 Task: Create a sub task Release to Production / Go Live for the task  Create a new online platform for online financial planning services in the project AvailPro , assign it to team member softage.1@softage.net and update the status of the sub task to  At Risk , set the priority of the sub task to Medium
Action: Mouse moved to (465, 372)
Screenshot: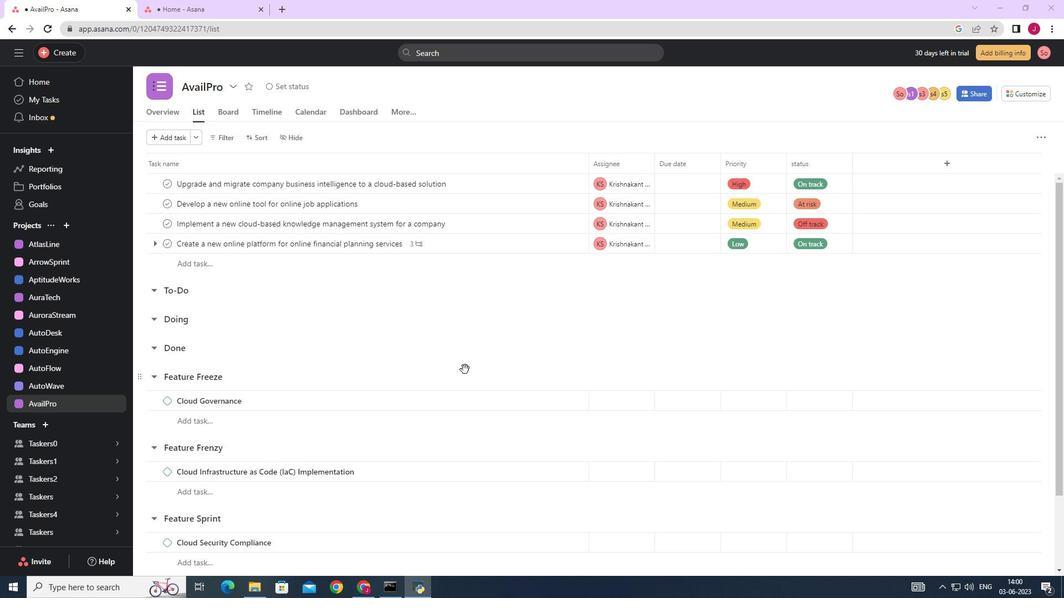 
Action: Mouse scrolled (465, 373) with delta (0, 0)
Screenshot: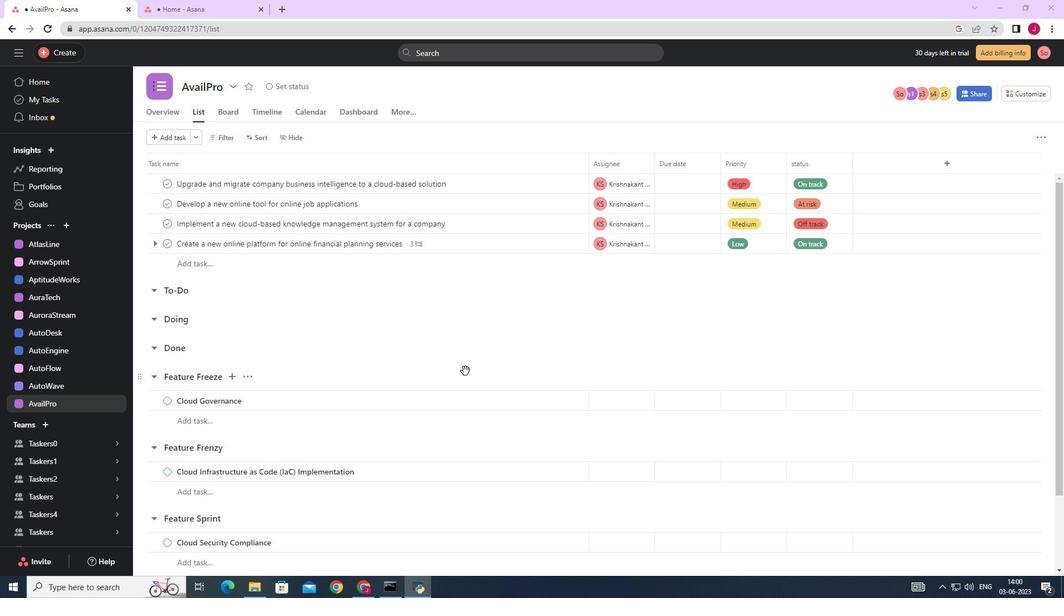 
Action: Mouse scrolled (465, 373) with delta (0, 0)
Screenshot: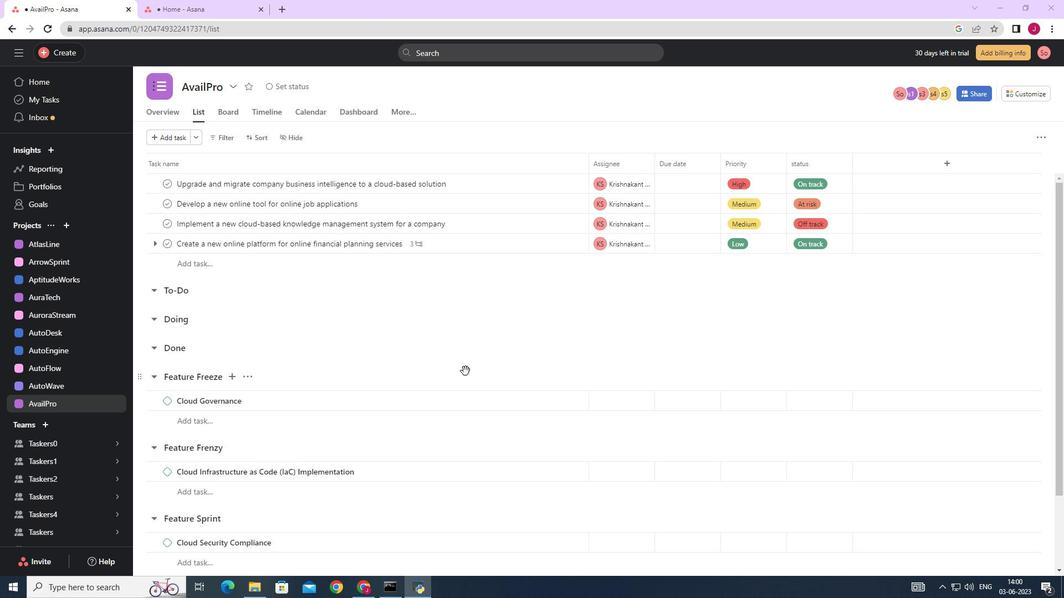 
Action: Mouse scrolled (465, 373) with delta (0, 0)
Screenshot: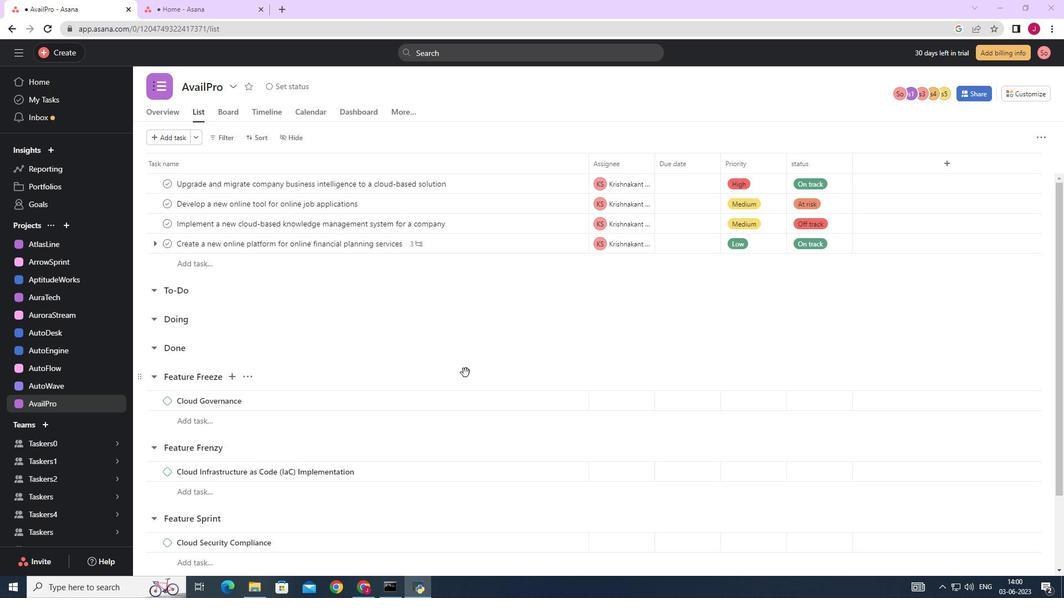 
Action: Mouse moved to (519, 248)
Screenshot: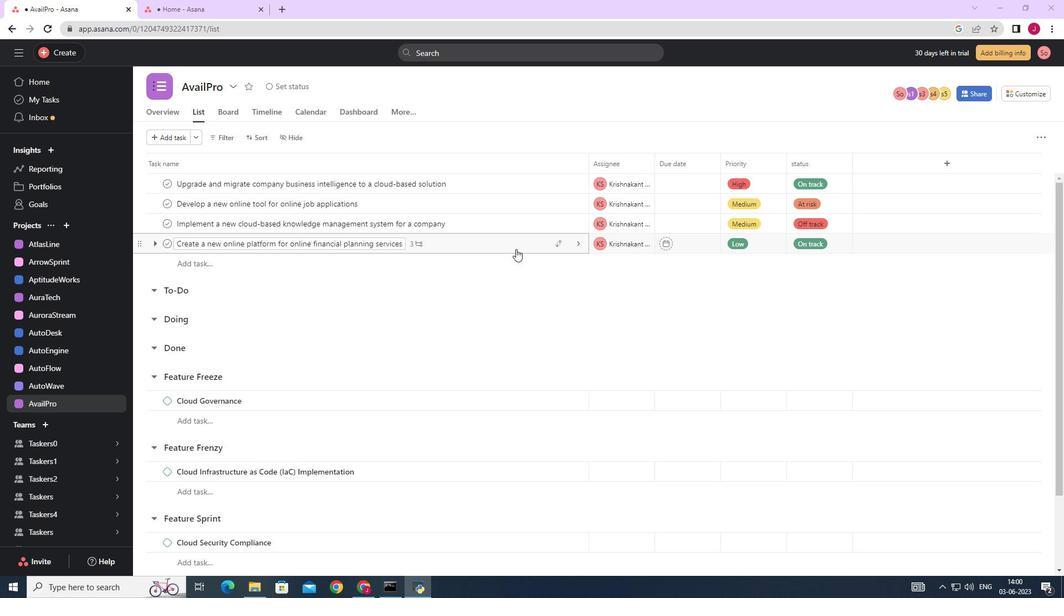 
Action: Mouse pressed left at (519, 248)
Screenshot: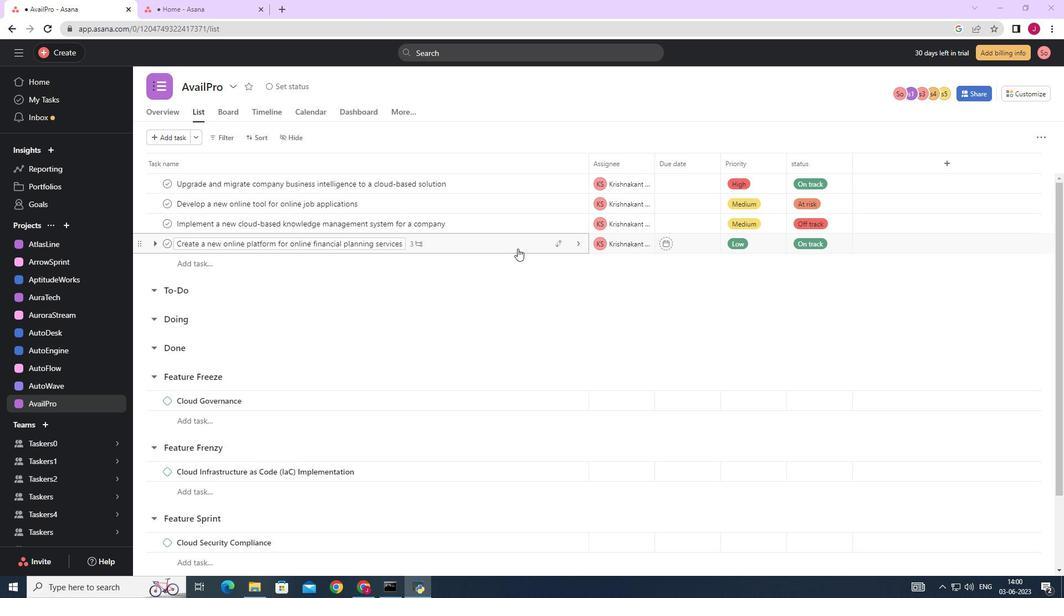 
Action: Mouse moved to (847, 371)
Screenshot: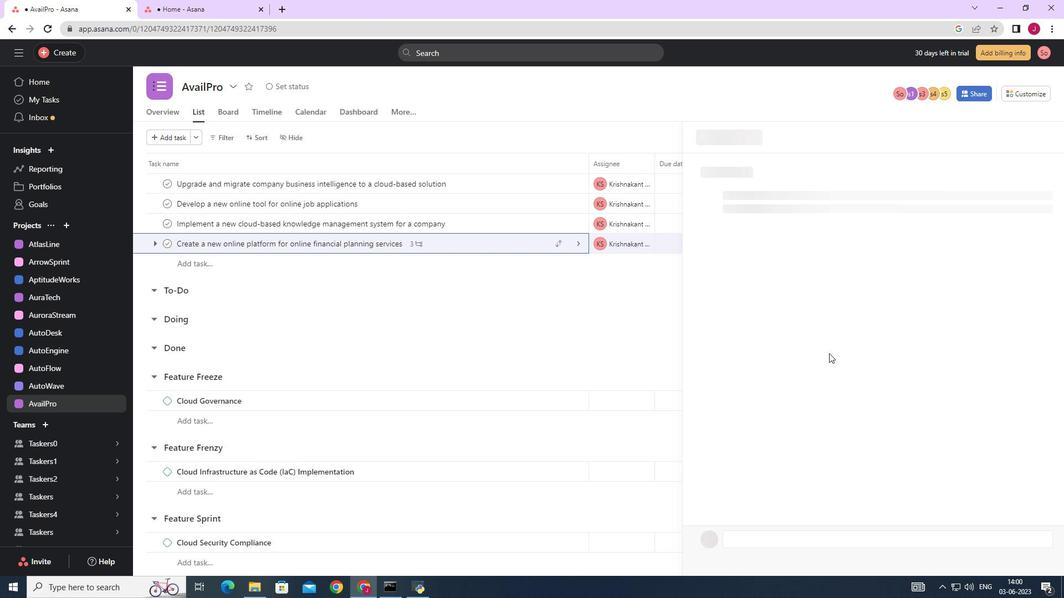 
Action: Mouse scrolled (847, 371) with delta (0, 0)
Screenshot: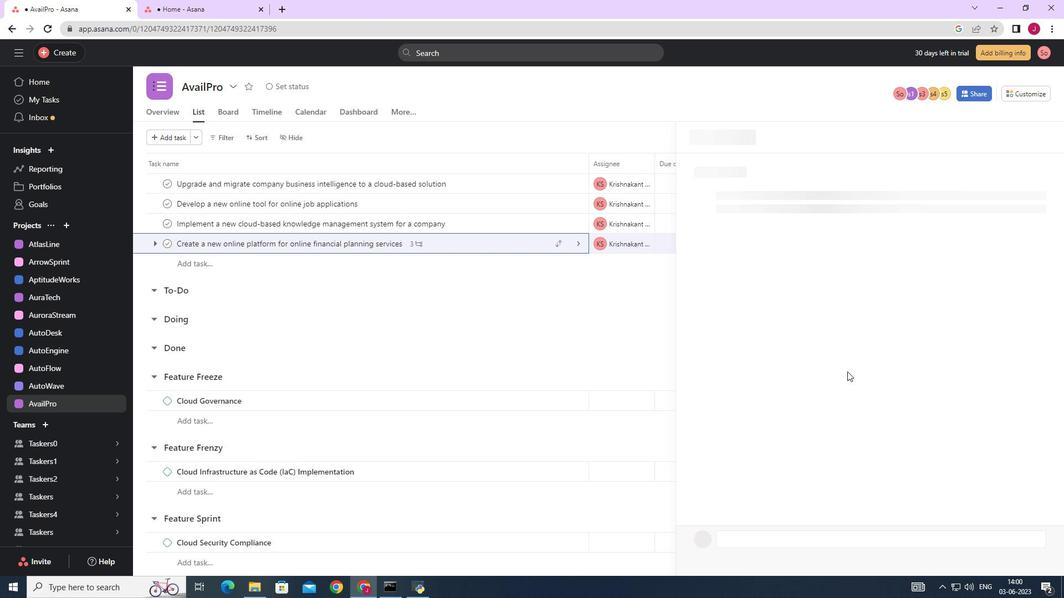
Action: Mouse scrolled (847, 371) with delta (0, 0)
Screenshot: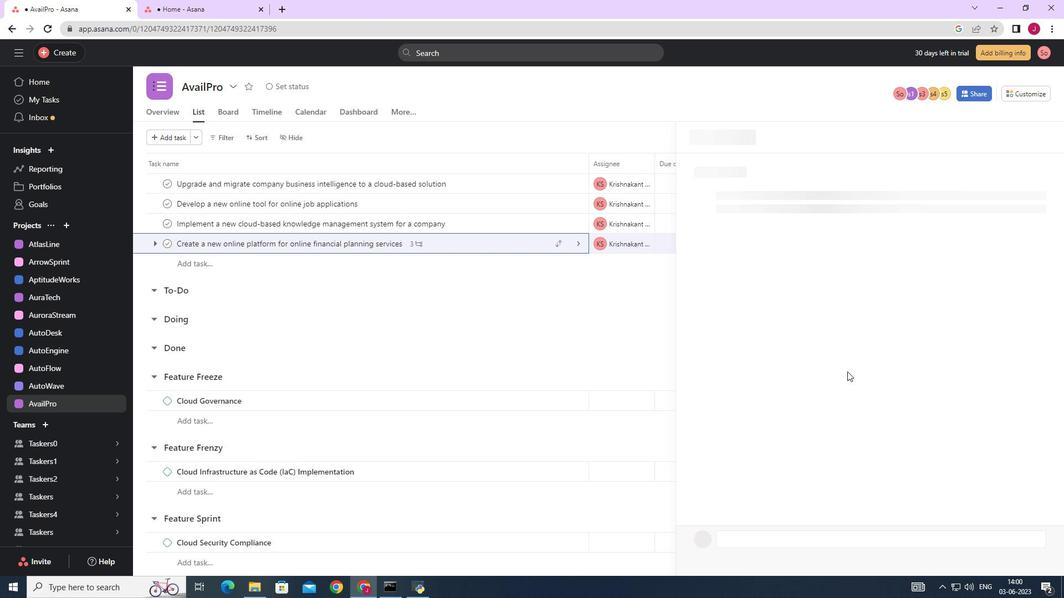 
Action: Mouse scrolled (847, 371) with delta (0, 0)
Screenshot: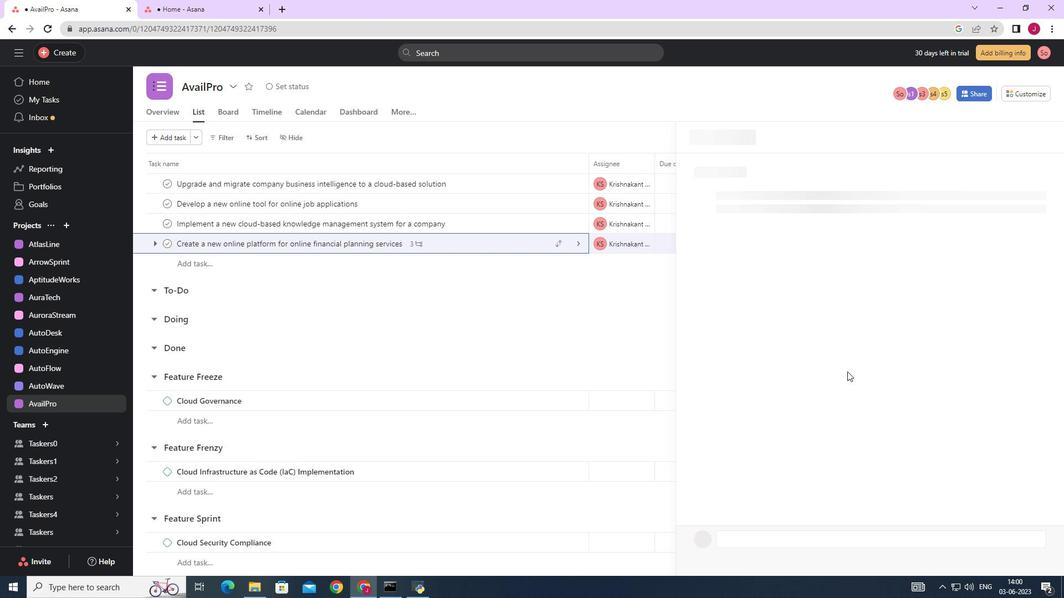 
Action: Mouse scrolled (847, 371) with delta (0, 0)
Screenshot: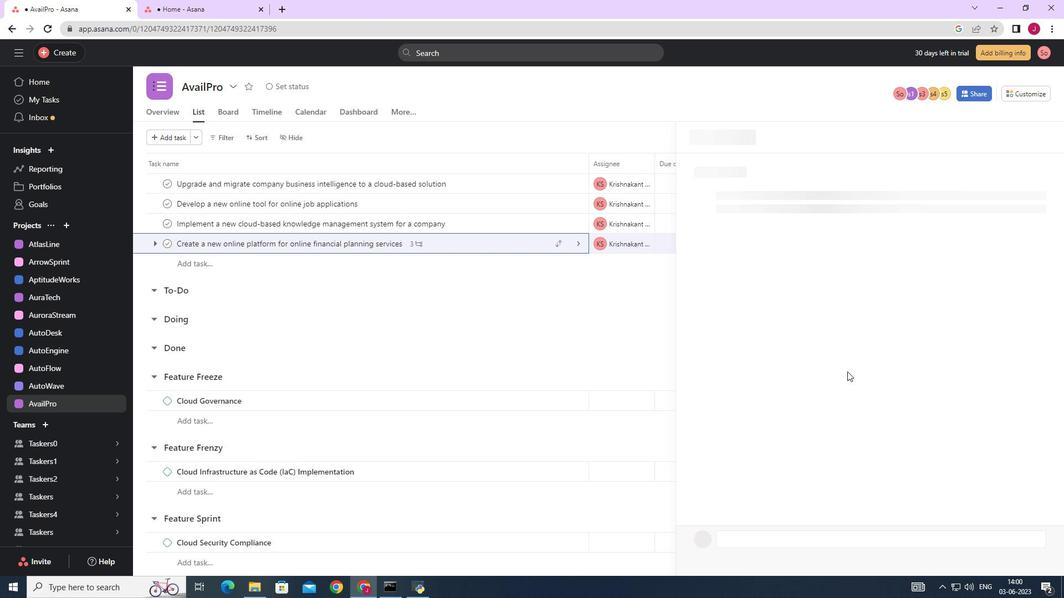 
Action: Mouse scrolled (847, 371) with delta (0, 0)
Screenshot: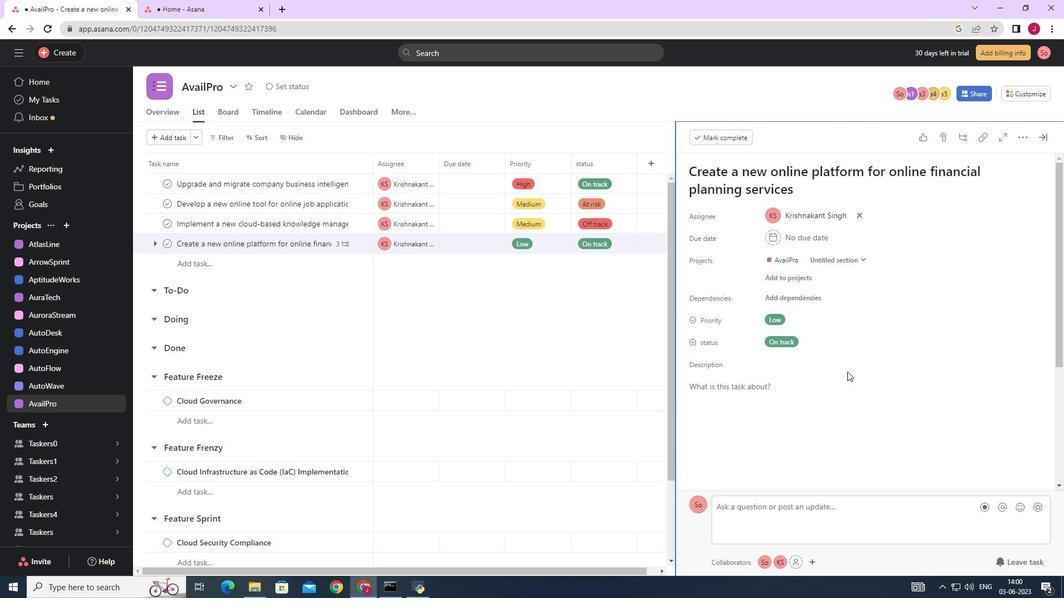 
Action: Mouse scrolled (847, 371) with delta (0, 0)
Screenshot: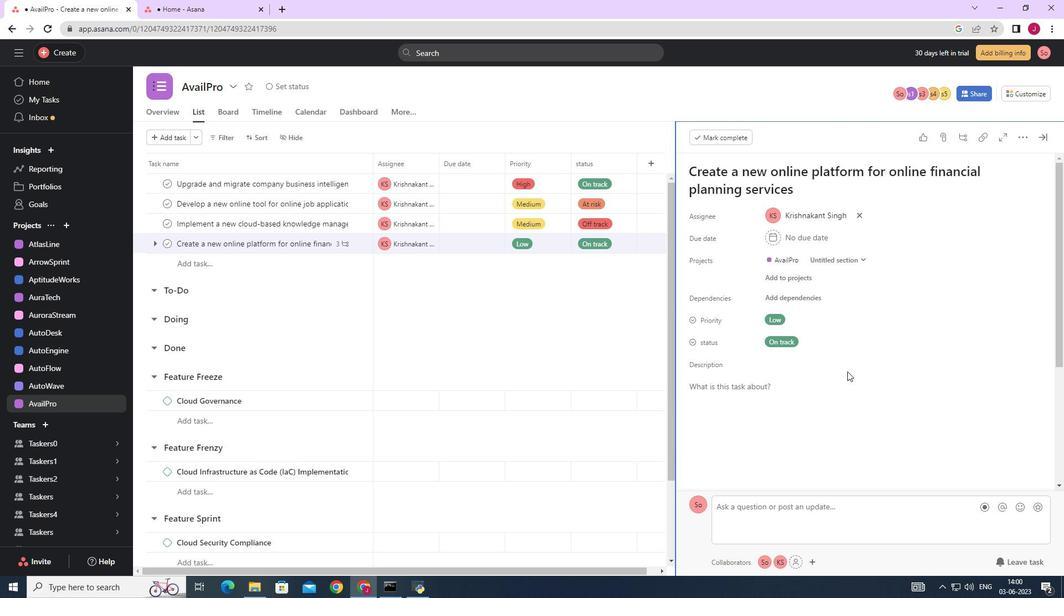 
Action: Mouse scrolled (847, 371) with delta (0, 0)
Screenshot: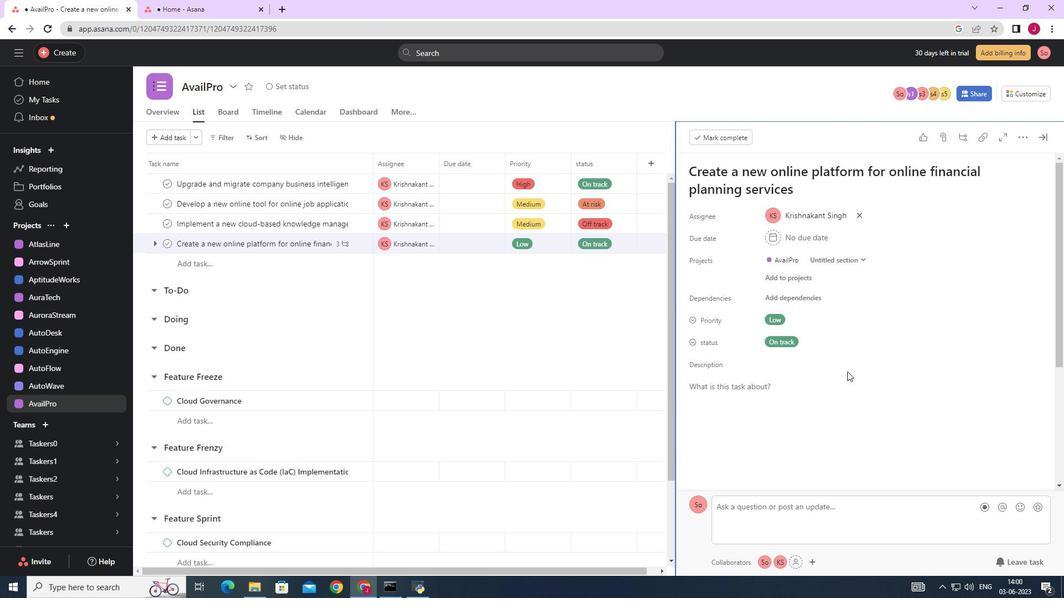 
Action: Mouse scrolled (847, 371) with delta (0, 0)
Screenshot: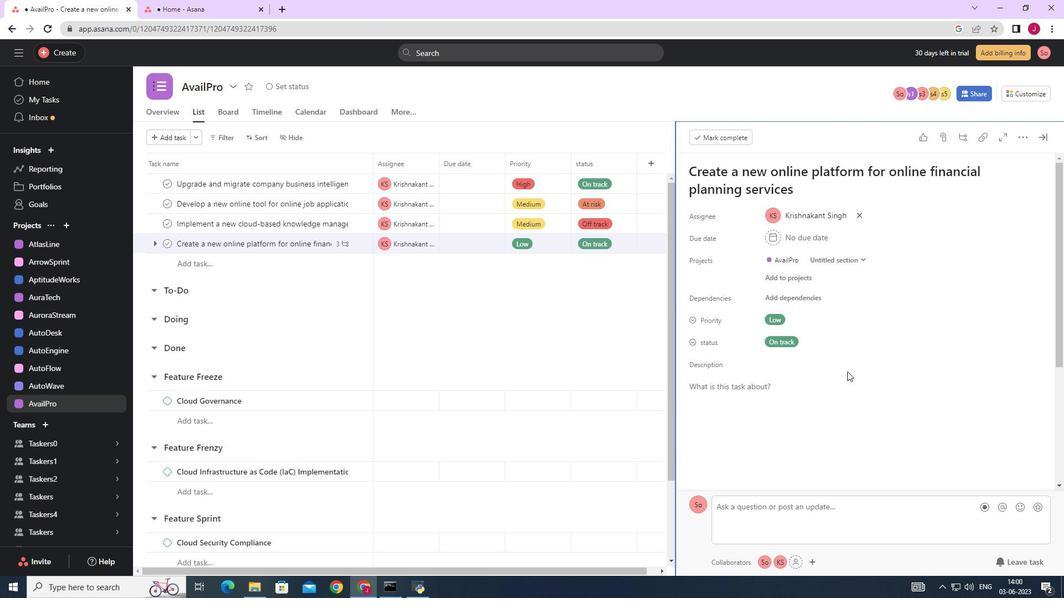 
Action: Mouse moved to (769, 391)
Screenshot: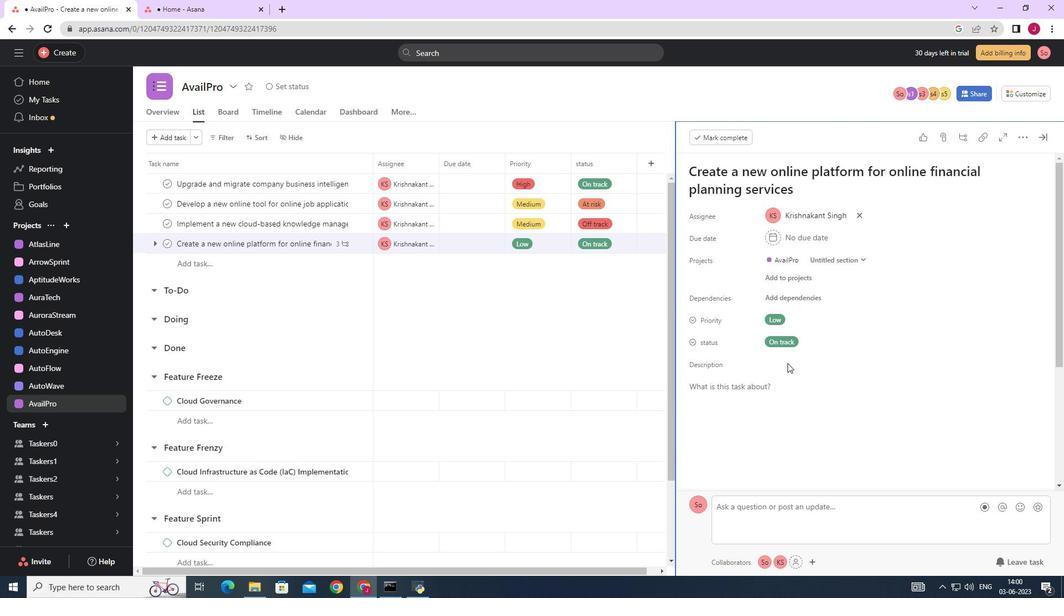 
Action: Mouse scrolled (769, 390) with delta (0, 0)
Screenshot: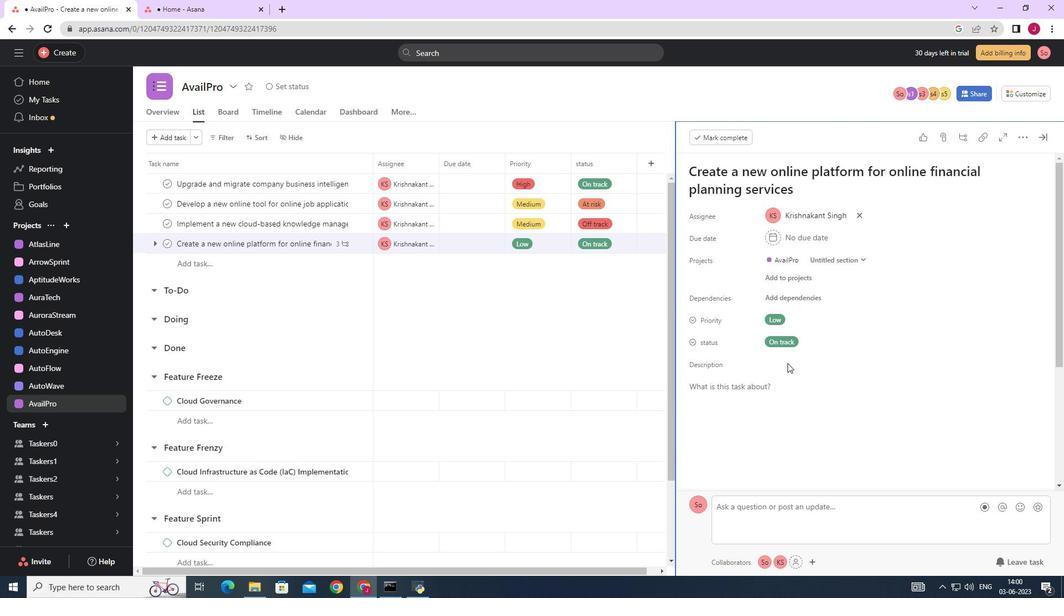 
Action: Mouse moved to (769, 392)
Screenshot: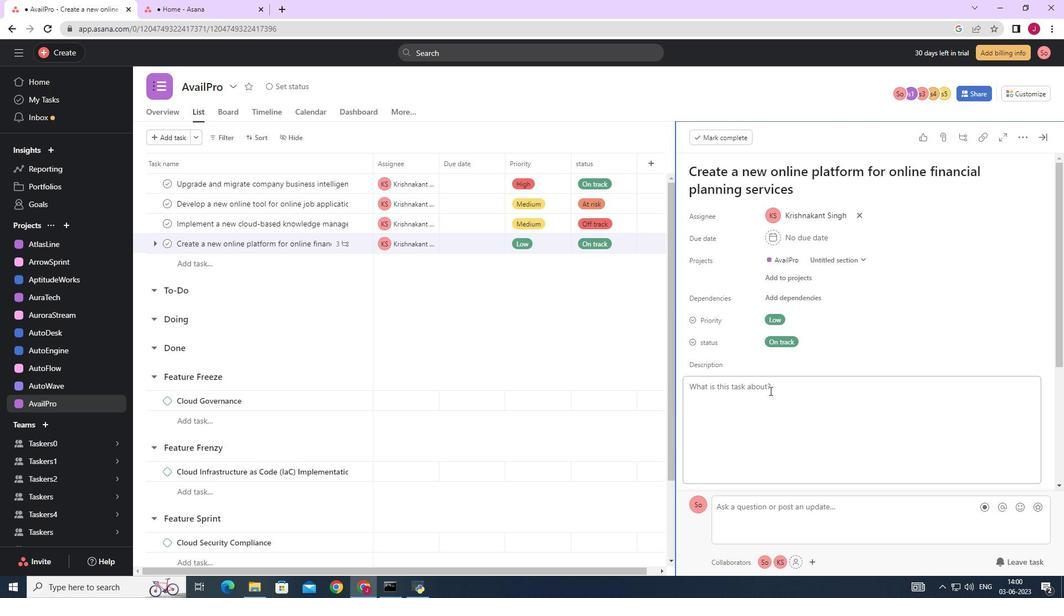 
Action: Mouse scrolled (769, 391) with delta (0, 0)
Screenshot: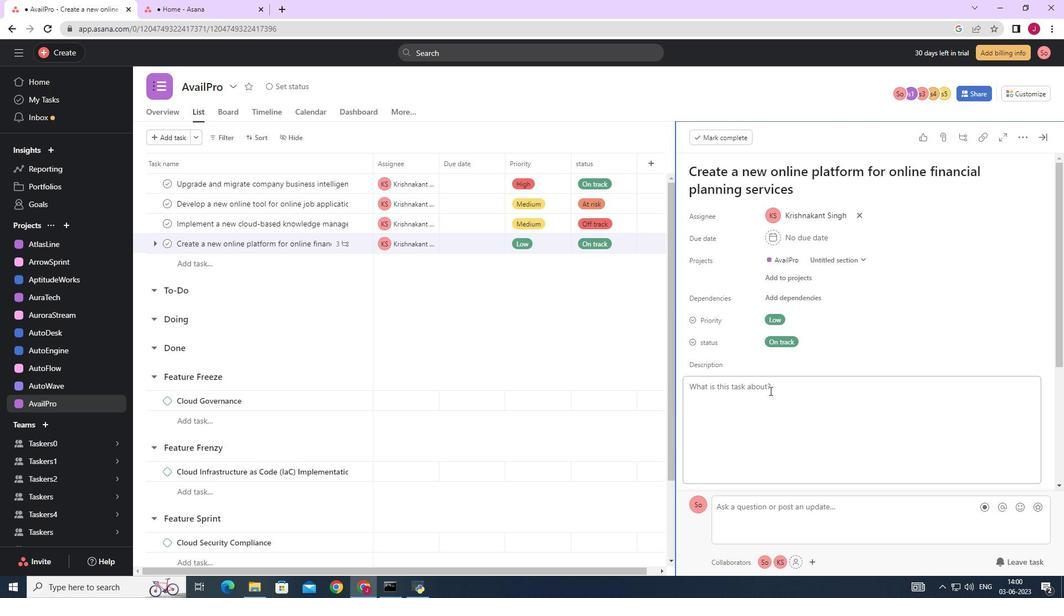 
Action: Mouse moved to (769, 394)
Screenshot: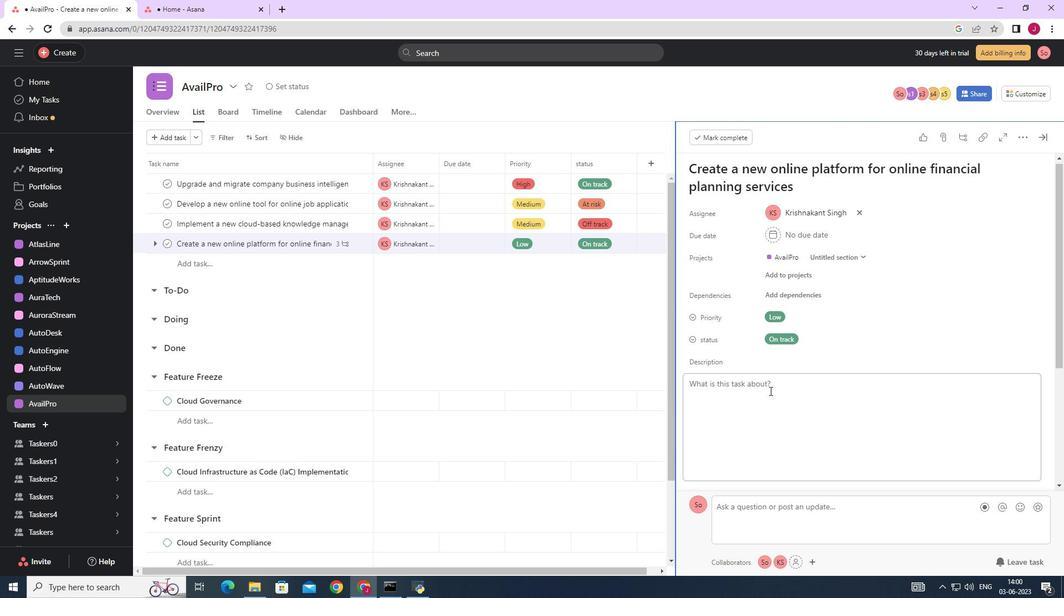 
Action: Mouse scrolled (769, 391) with delta (0, 0)
Screenshot: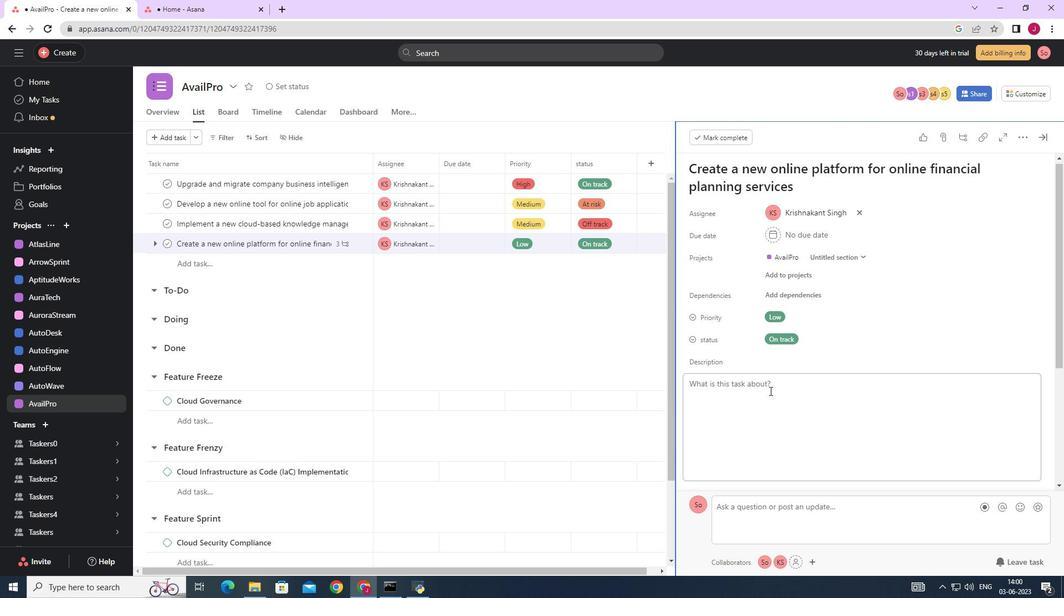 
Action: Mouse moved to (769, 394)
Screenshot: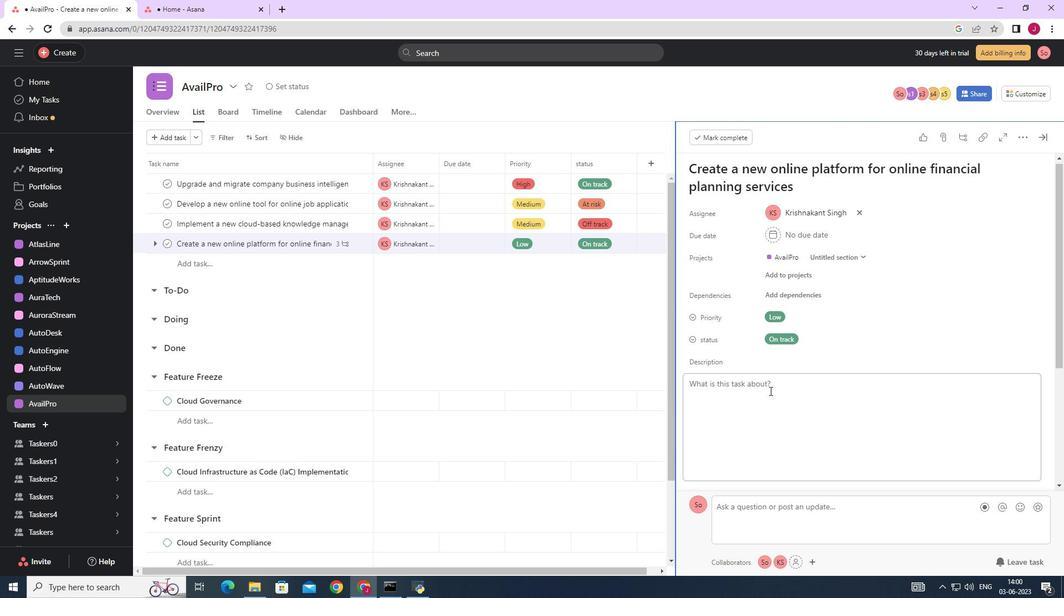 
Action: Mouse scrolled (769, 392) with delta (0, 0)
Screenshot: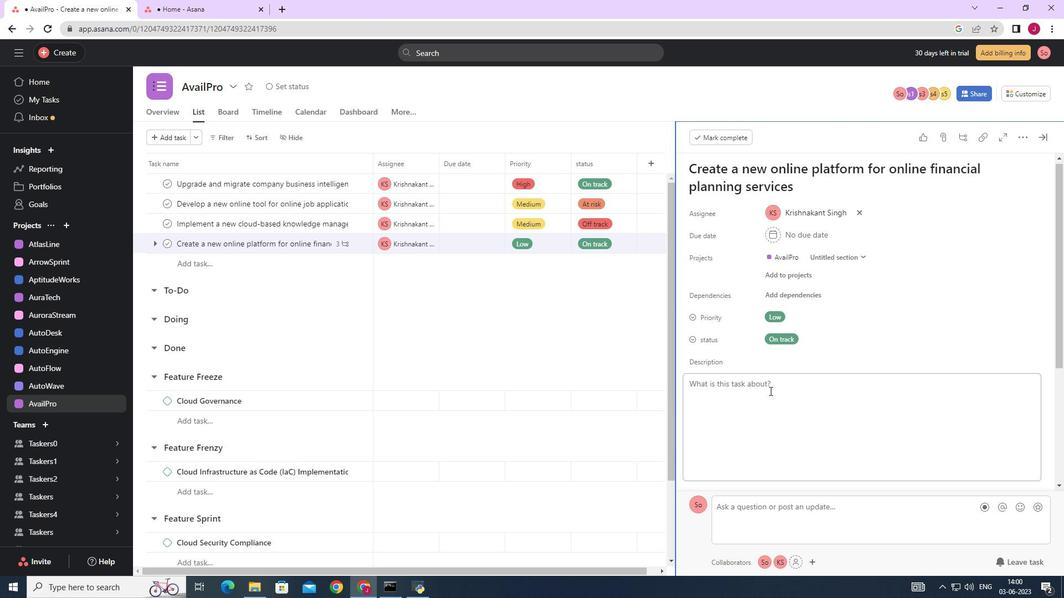 
Action: Mouse moved to (730, 390)
Screenshot: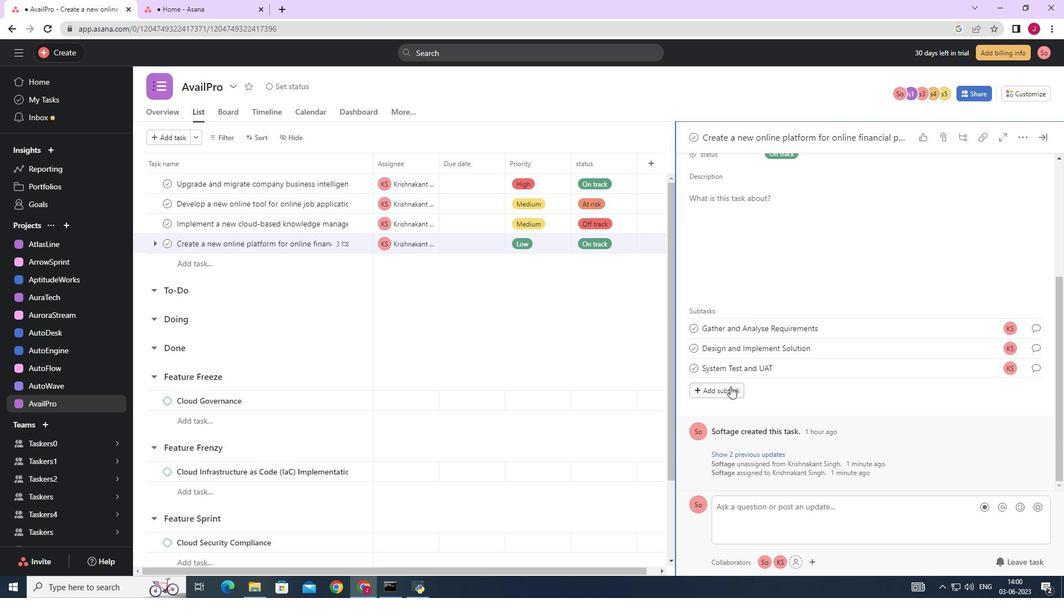 
Action: Mouse pressed left at (730, 390)
Screenshot: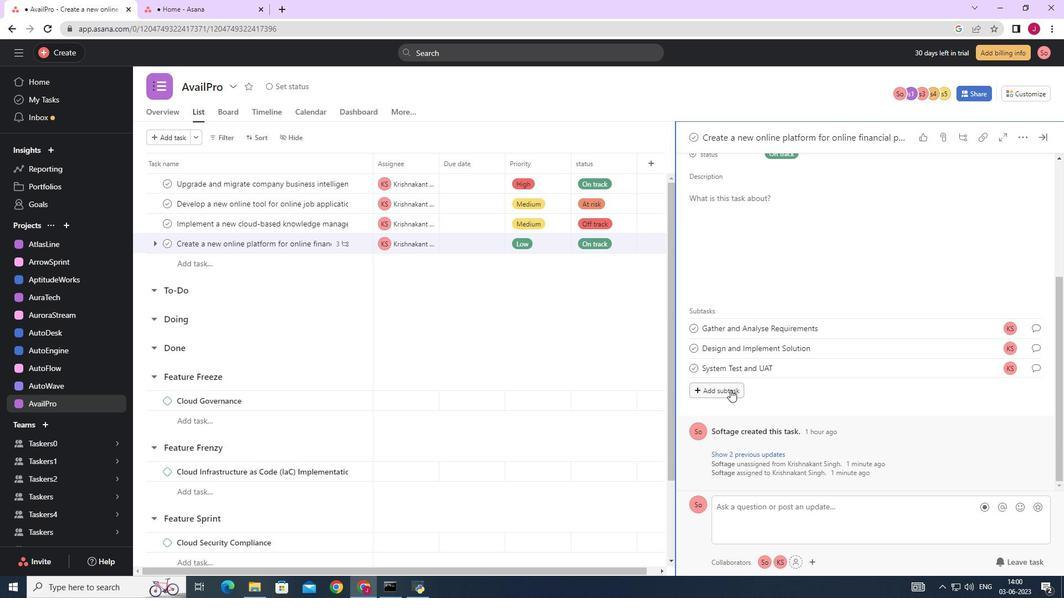 
Action: Mouse moved to (718, 381)
Screenshot: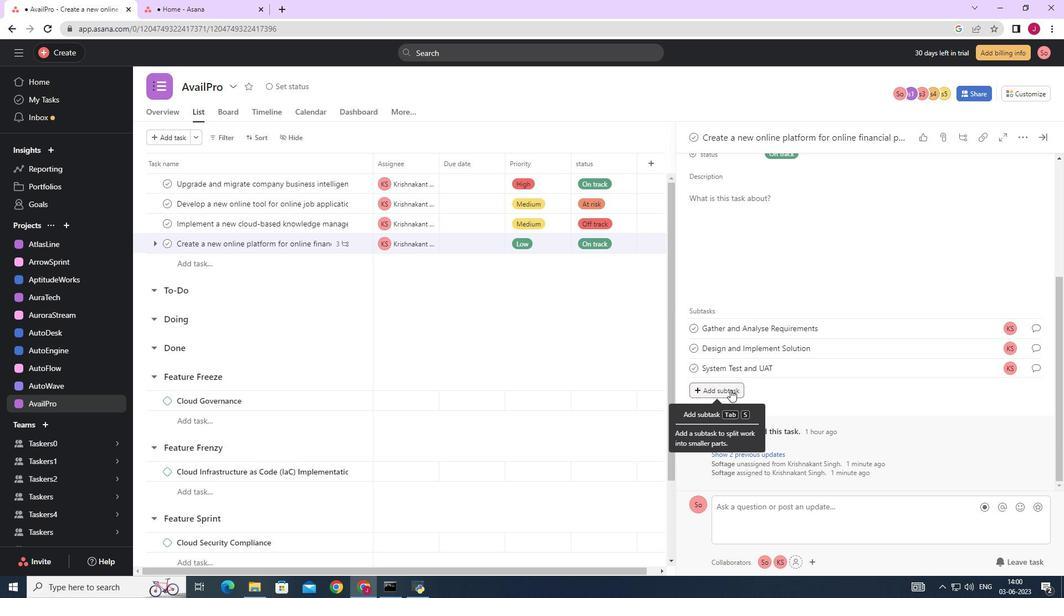 
Action: Key pressed <Key.caps_lock><Key.caps_lock>r<Key.caps_lock>ELEASE<Key.space>TO<Key.space>PRODUCTION<Key.space>/<Key.space><Key.caps_lock>g<Key.caps_lock>O<Key.space><Key.caps_lock>l<Key.caps_lock>IVE
Screenshot: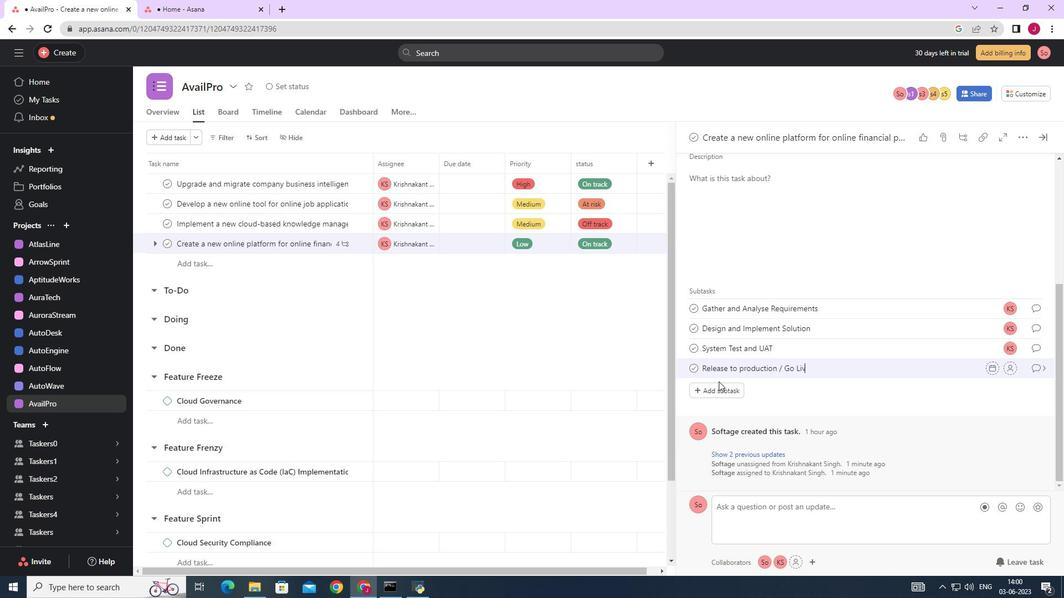 
Action: Mouse moved to (1013, 369)
Screenshot: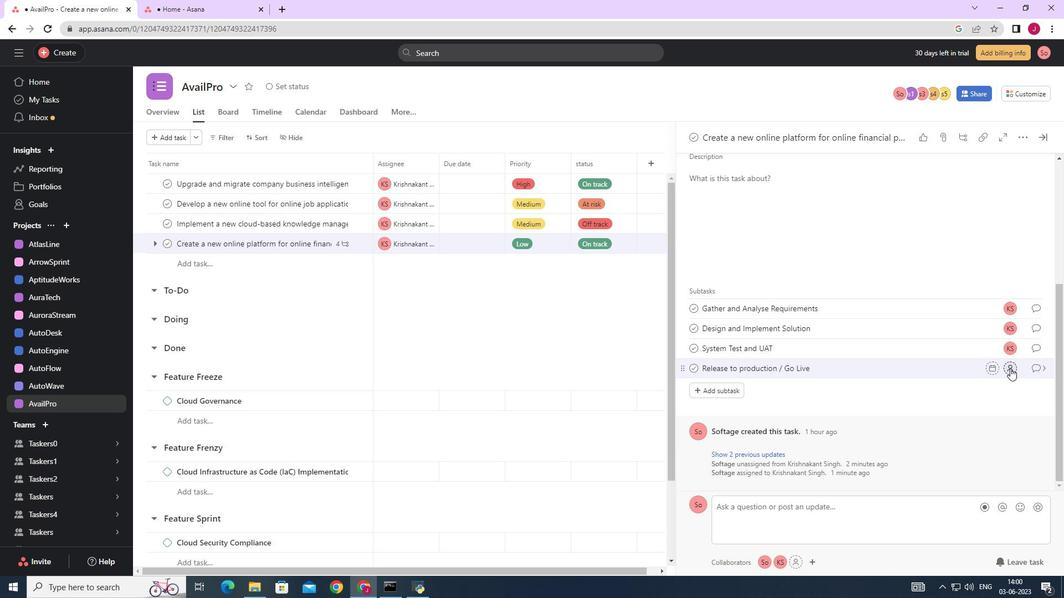 
Action: Mouse pressed left at (1013, 369)
Screenshot: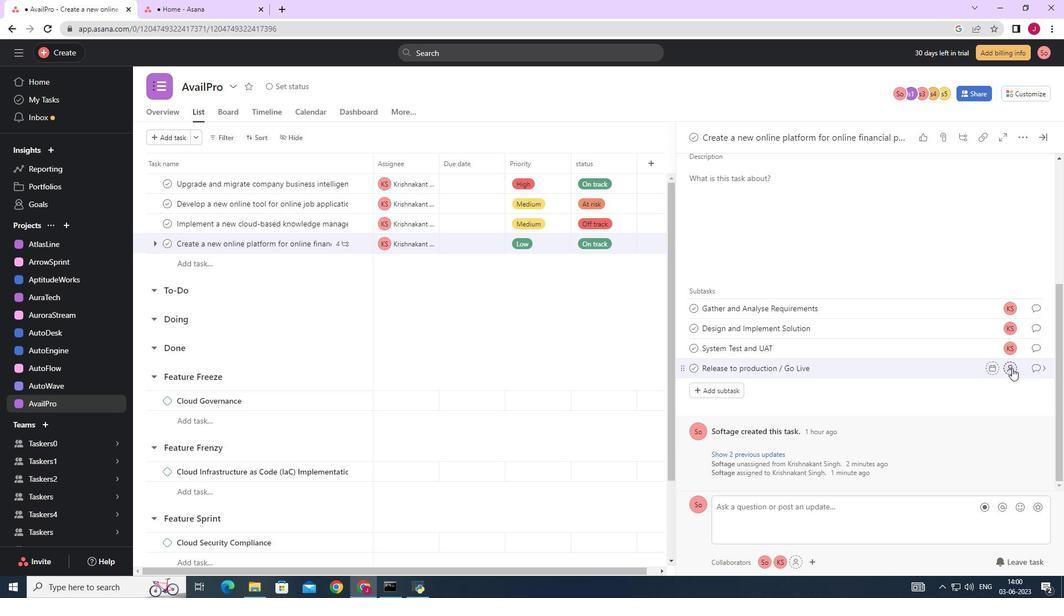 
Action: Mouse moved to (860, 415)
Screenshot: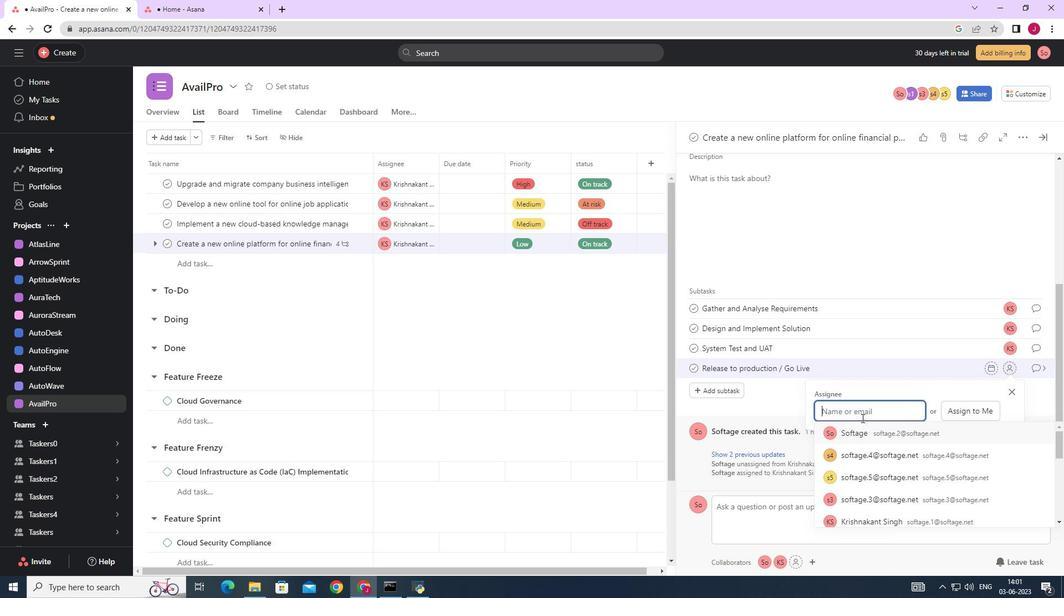 
Action: Key pressed SOFTAGE.1
Screenshot: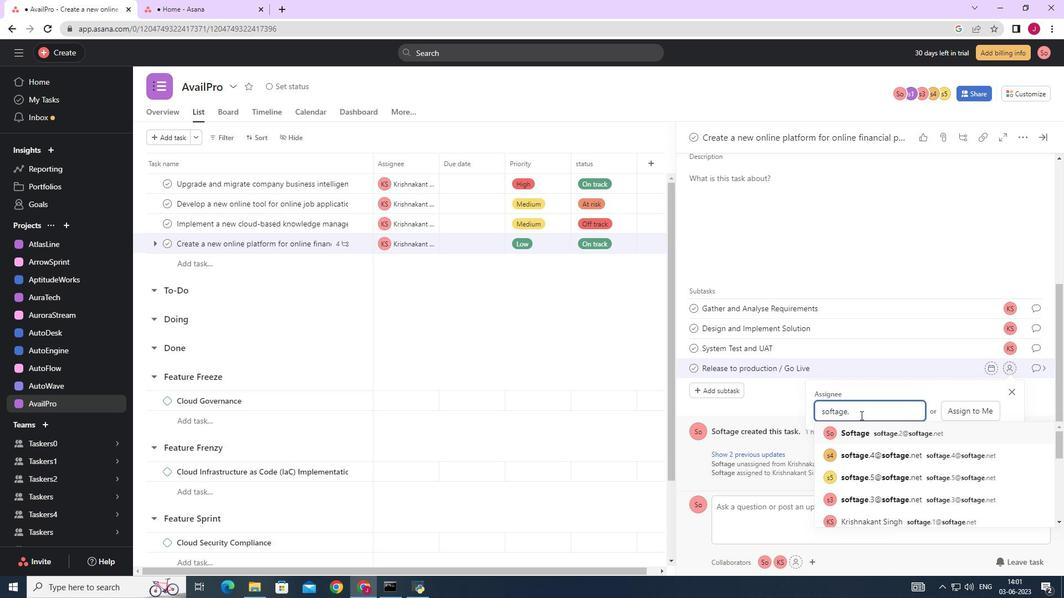 
Action: Mouse moved to (872, 432)
Screenshot: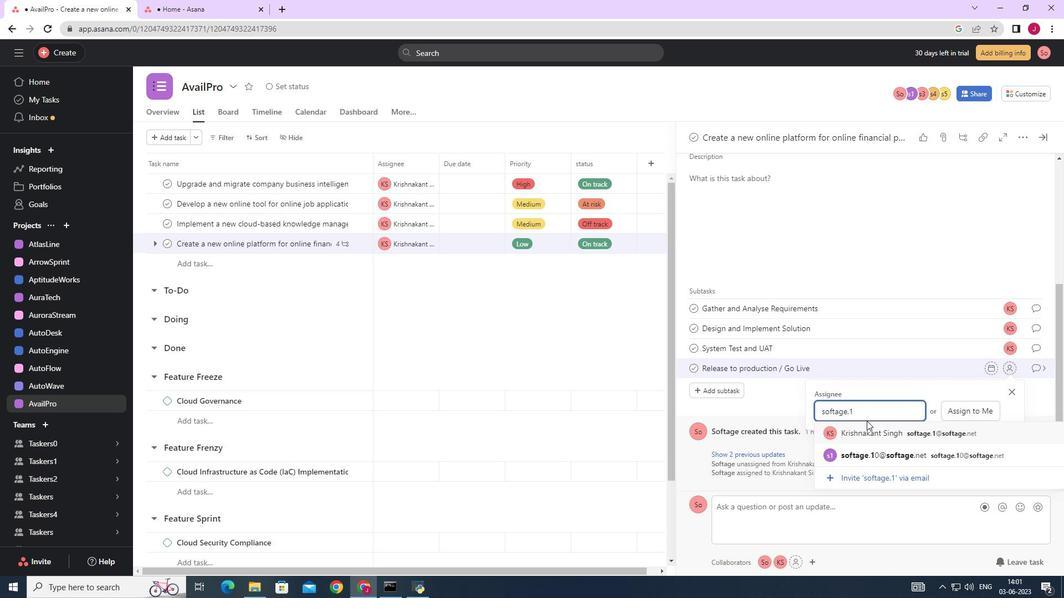 
Action: Mouse pressed left at (872, 432)
Screenshot: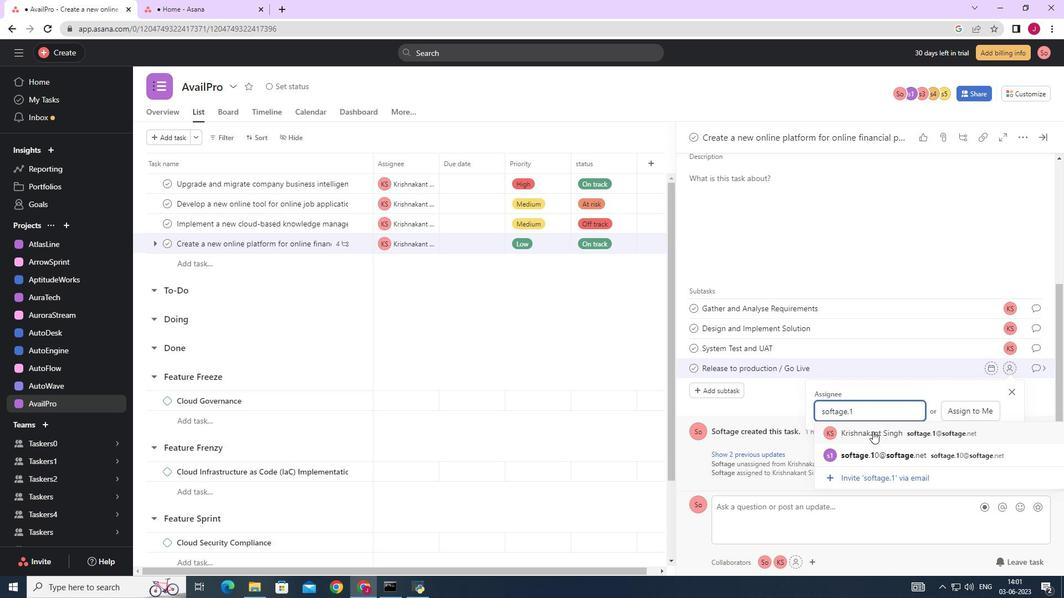 
Action: Mouse moved to (1043, 366)
Screenshot: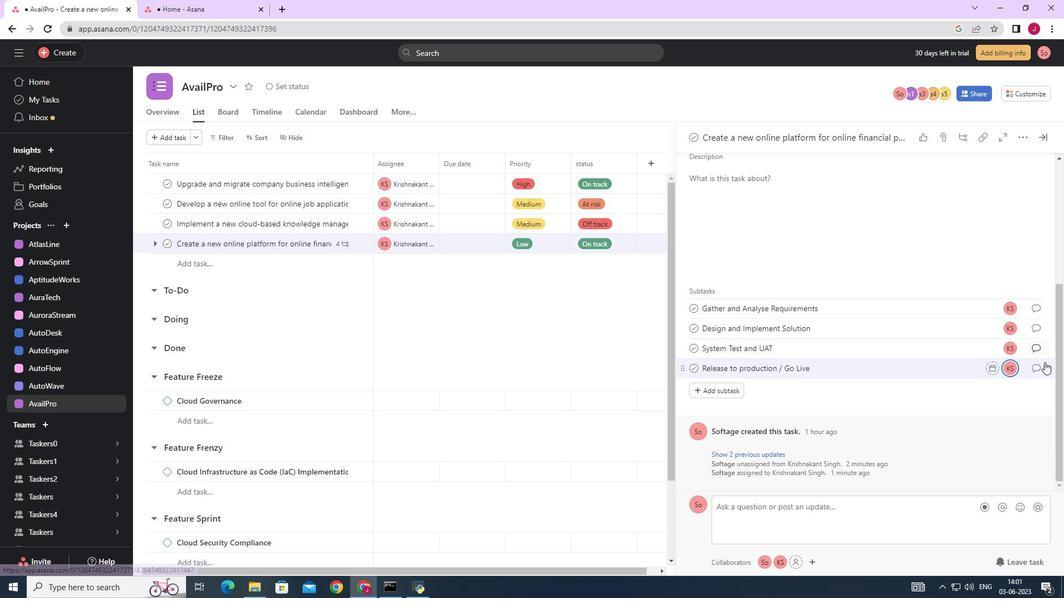 
Action: Mouse pressed left at (1043, 366)
Screenshot: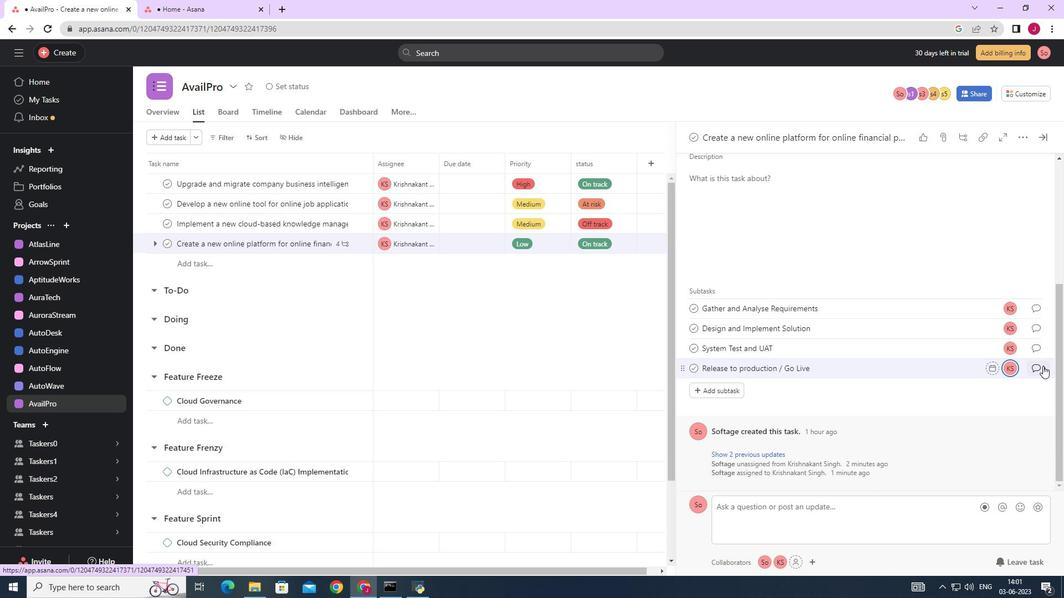 
Action: Mouse moved to (735, 293)
Screenshot: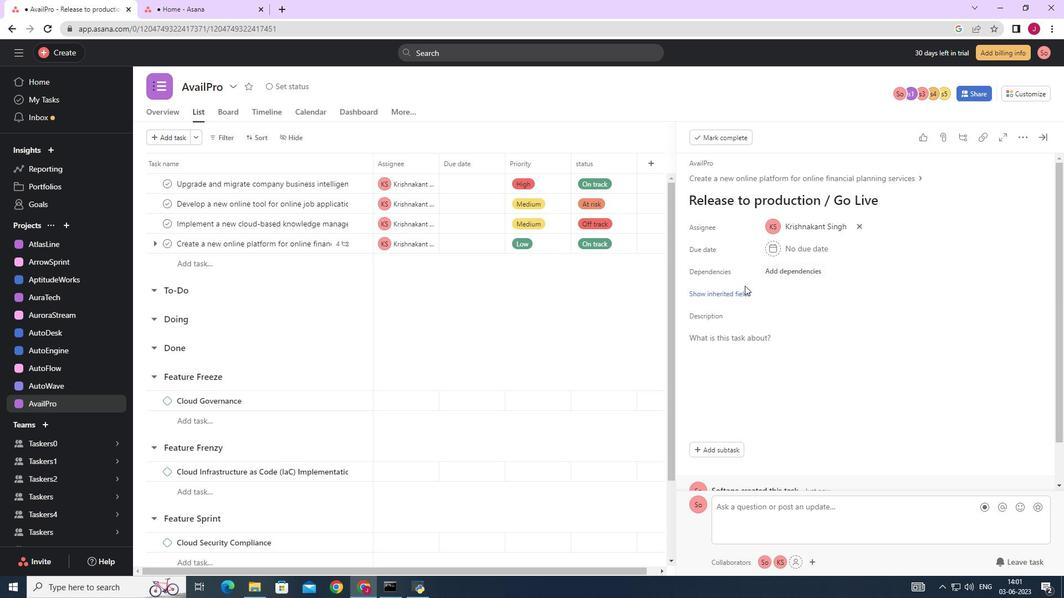 
Action: Mouse pressed left at (735, 293)
Screenshot: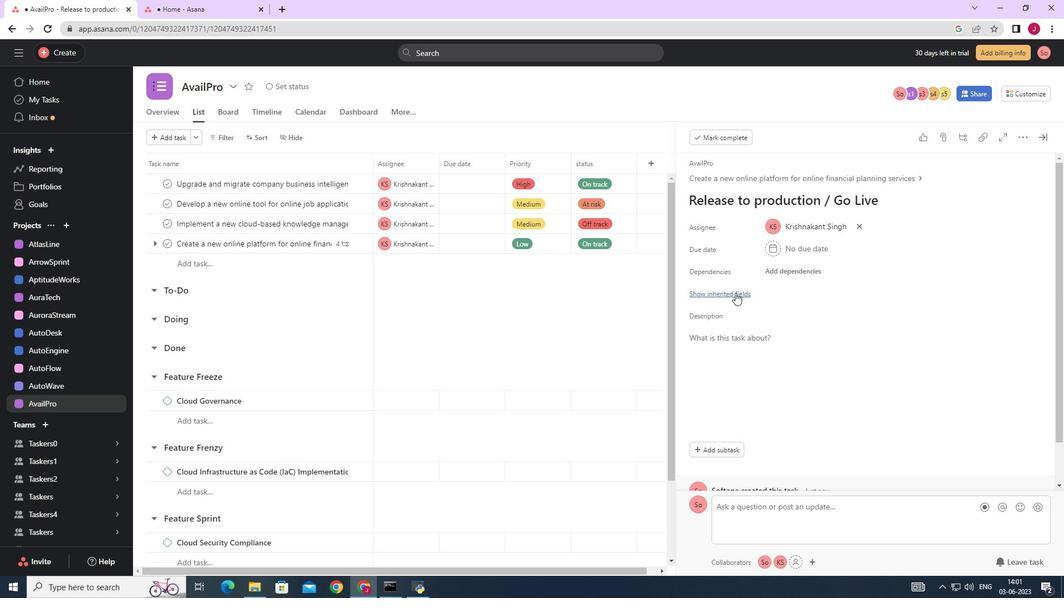 
Action: Mouse moved to (769, 315)
Screenshot: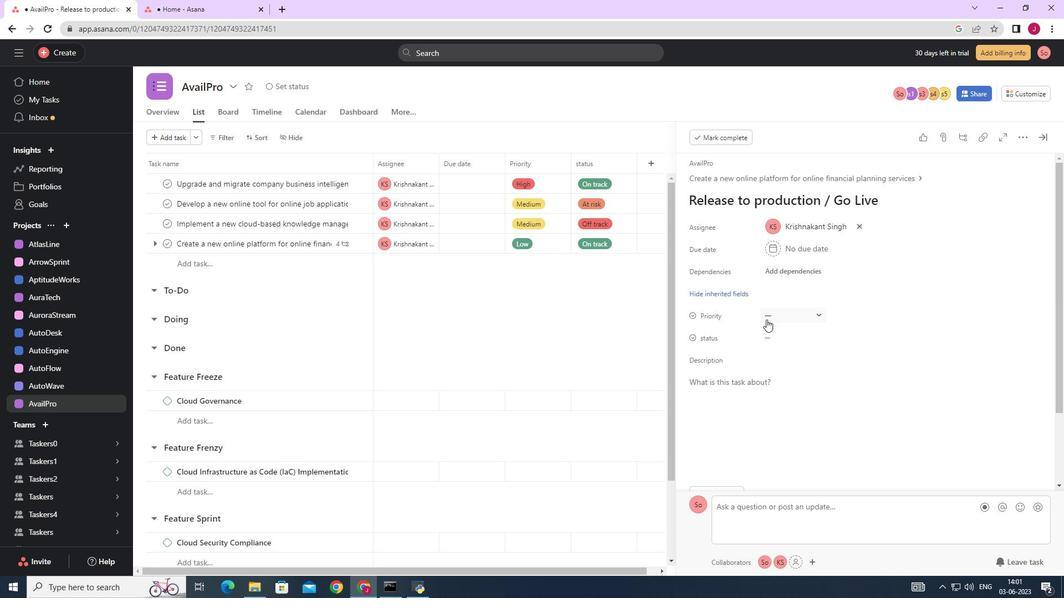 
Action: Mouse pressed left at (769, 315)
Screenshot: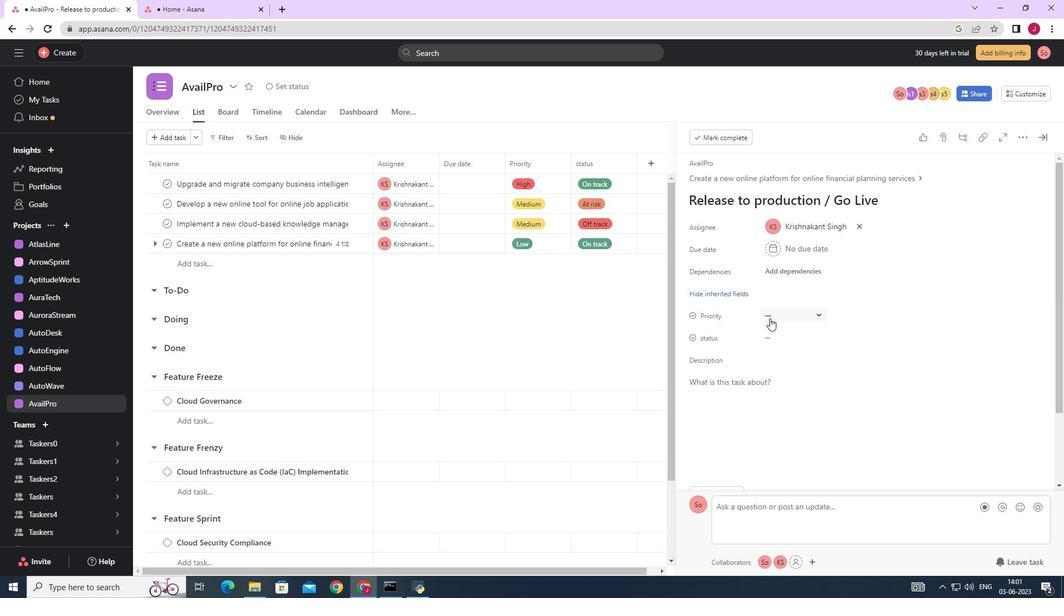 
Action: Mouse moved to (803, 375)
Screenshot: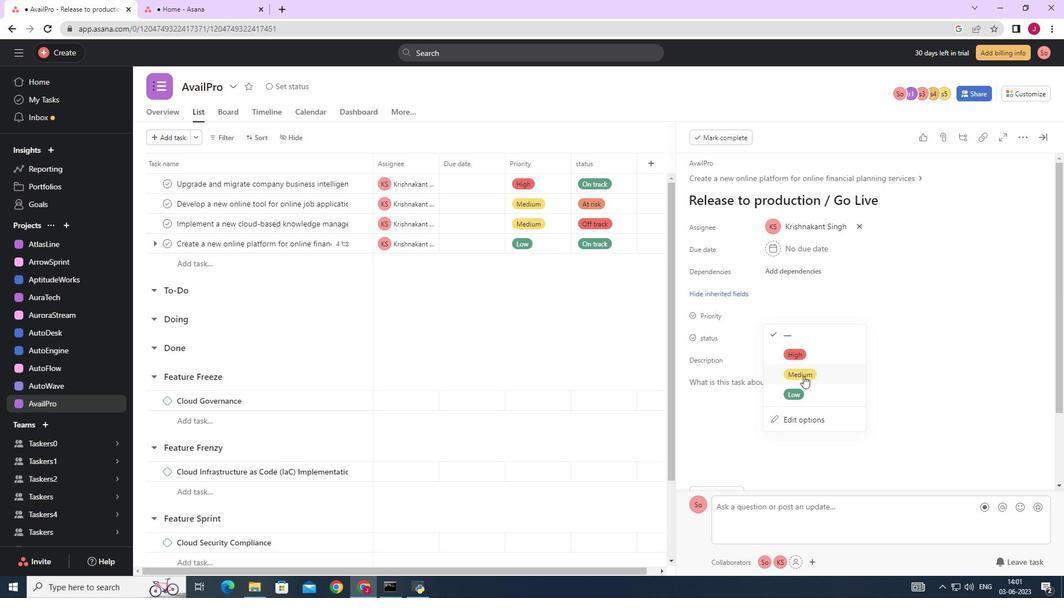 
Action: Mouse pressed left at (803, 375)
Screenshot: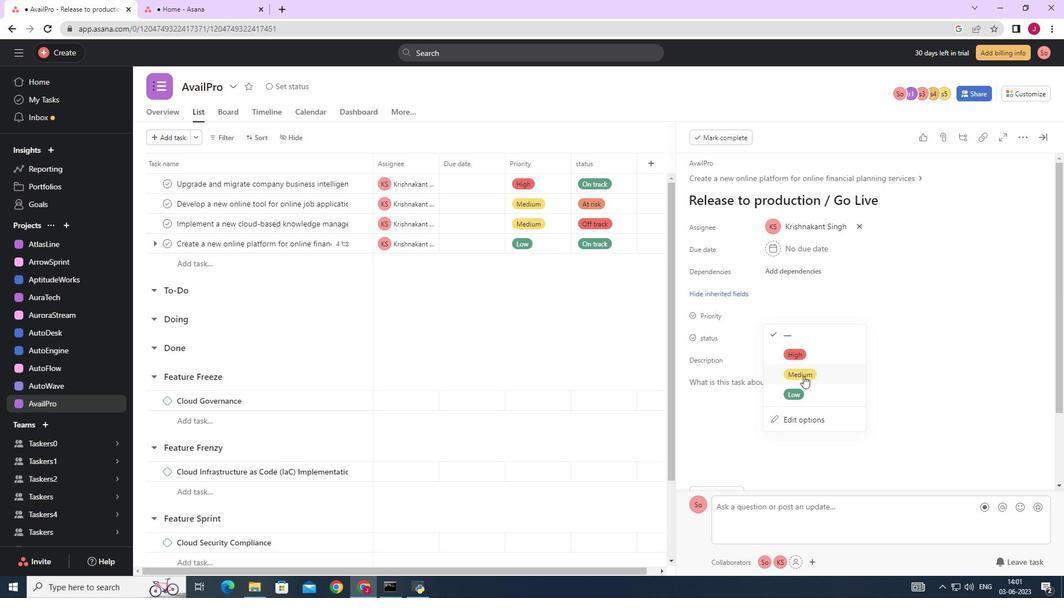 
Action: Mouse moved to (781, 338)
Screenshot: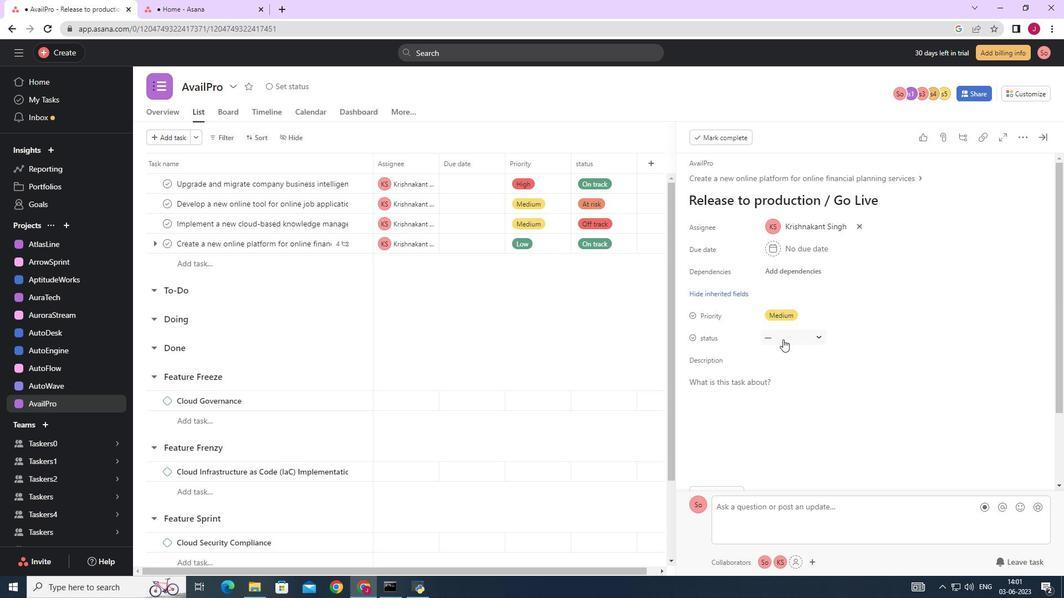
Action: Mouse pressed left at (781, 338)
Screenshot: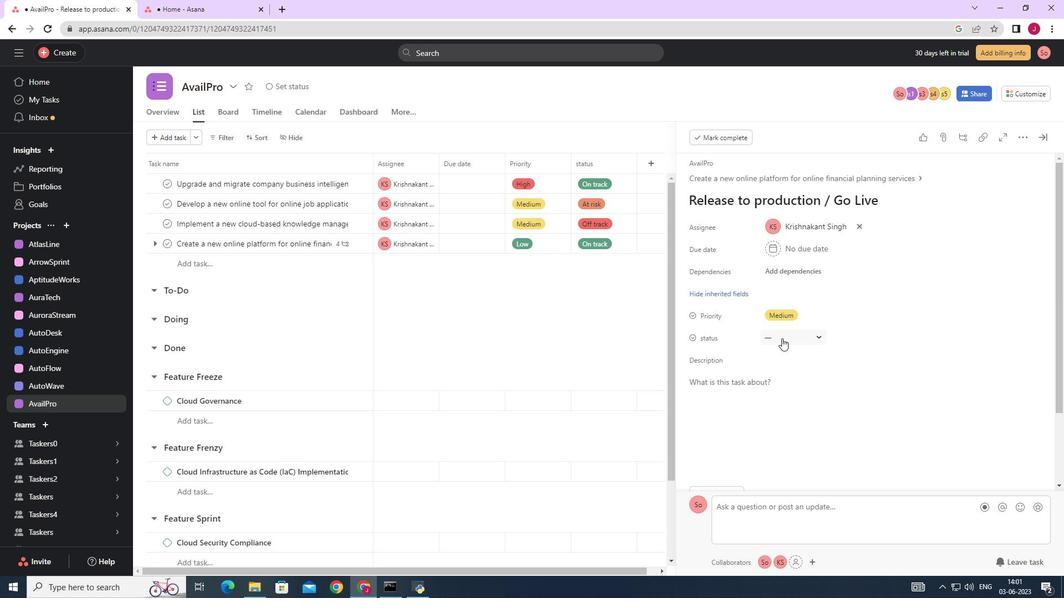 
Action: Mouse moved to (794, 416)
Screenshot: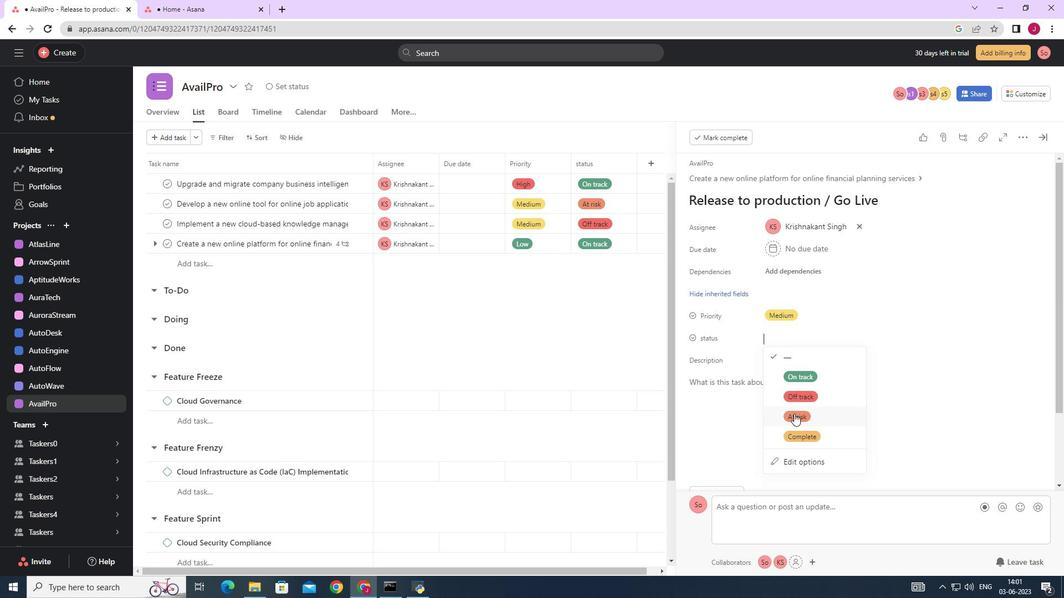
Action: Mouse pressed left at (794, 416)
Screenshot: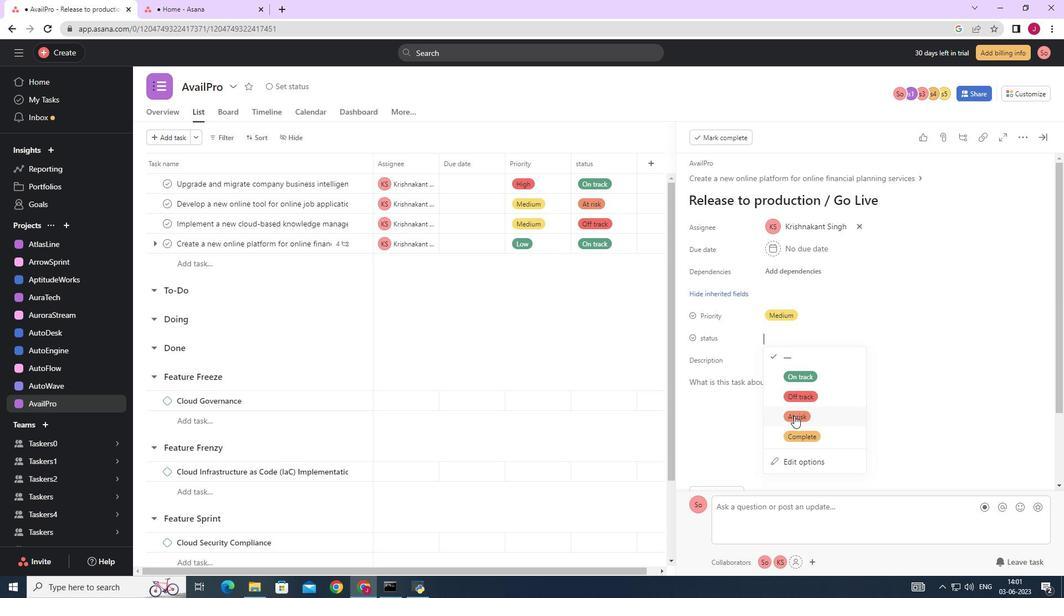 
Action: Mouse moved to (1044, 137)
Screenshot: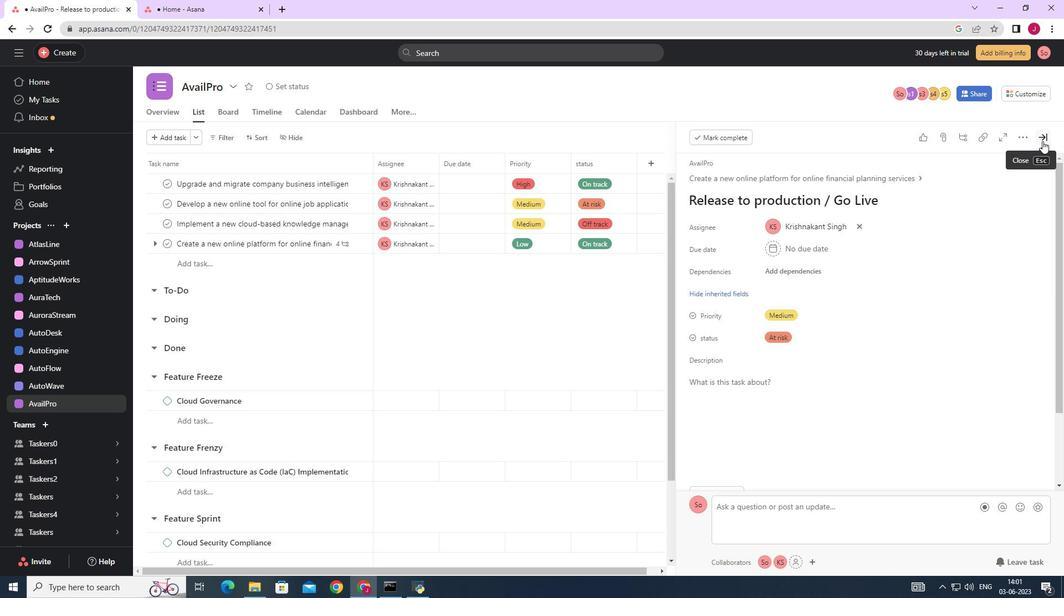 
Action: Mouse pressed left at (1044, 137)
Screenshot: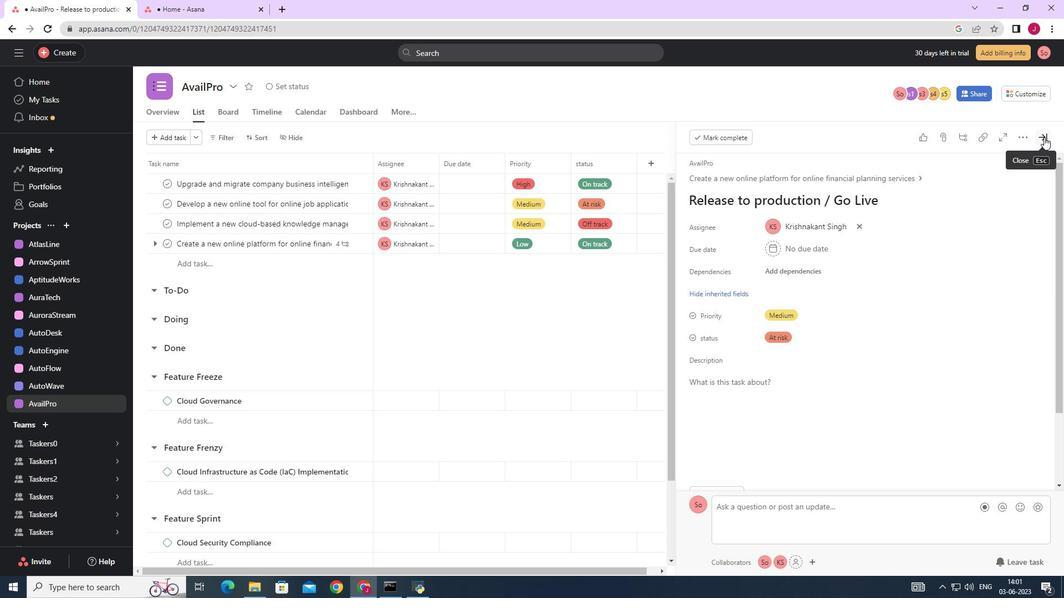 
